 Task: Get directions from Fort Davis National Historic Site, Texas, United States to Myrtle Beach, South Carolina, United States and reverse  starting point and destination and check the flight options
Action: Mouse moved to (252, 58)
Screenshot: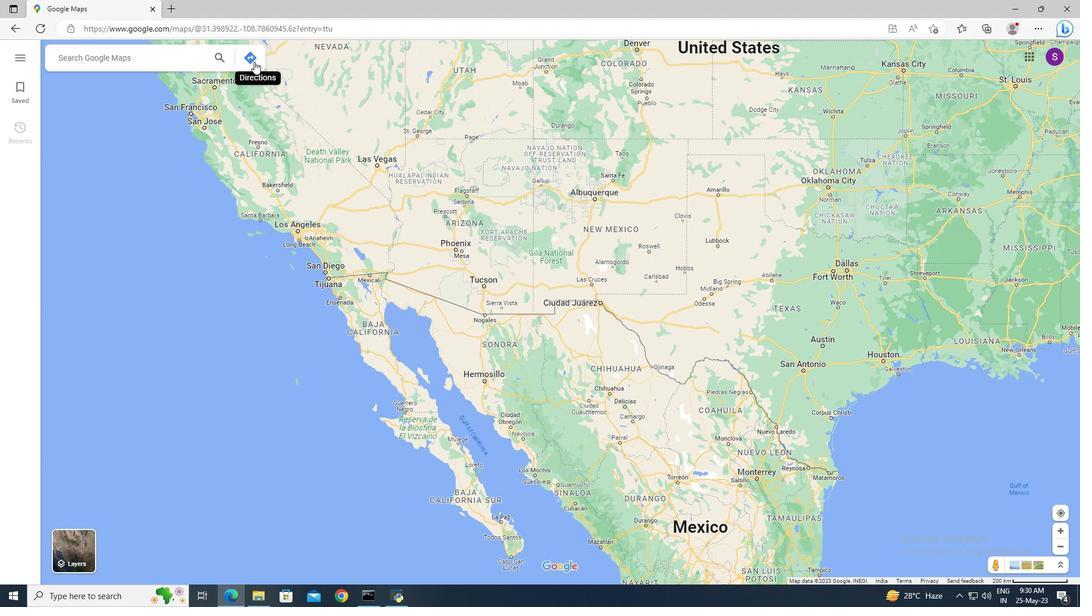 
Action: Mouse pressed left at (252, 58)
Screenshot: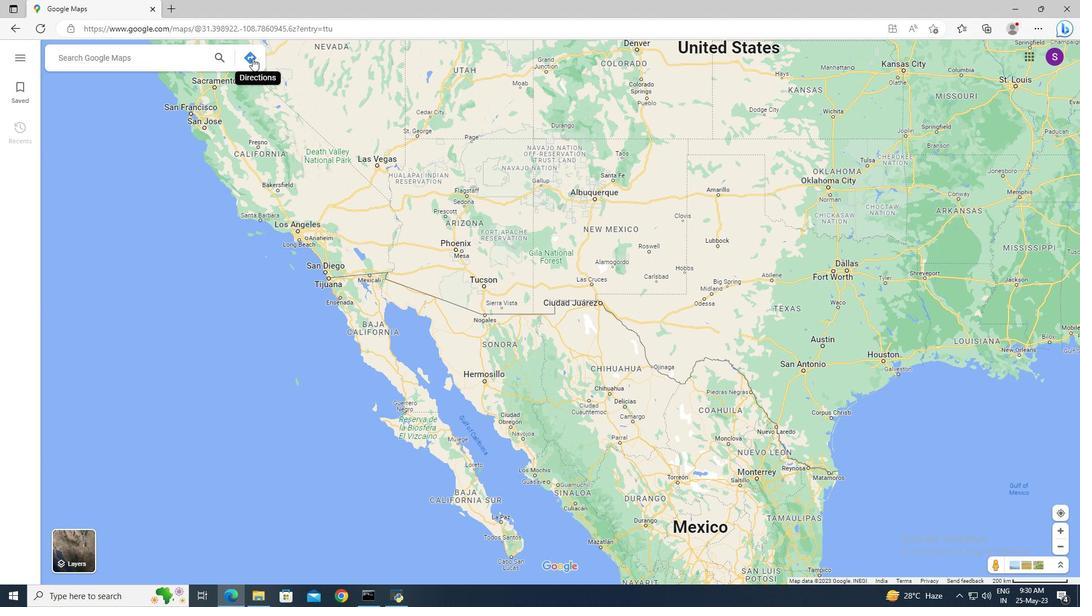 
Action: Mouse moved to (96, 88)
Screenshot: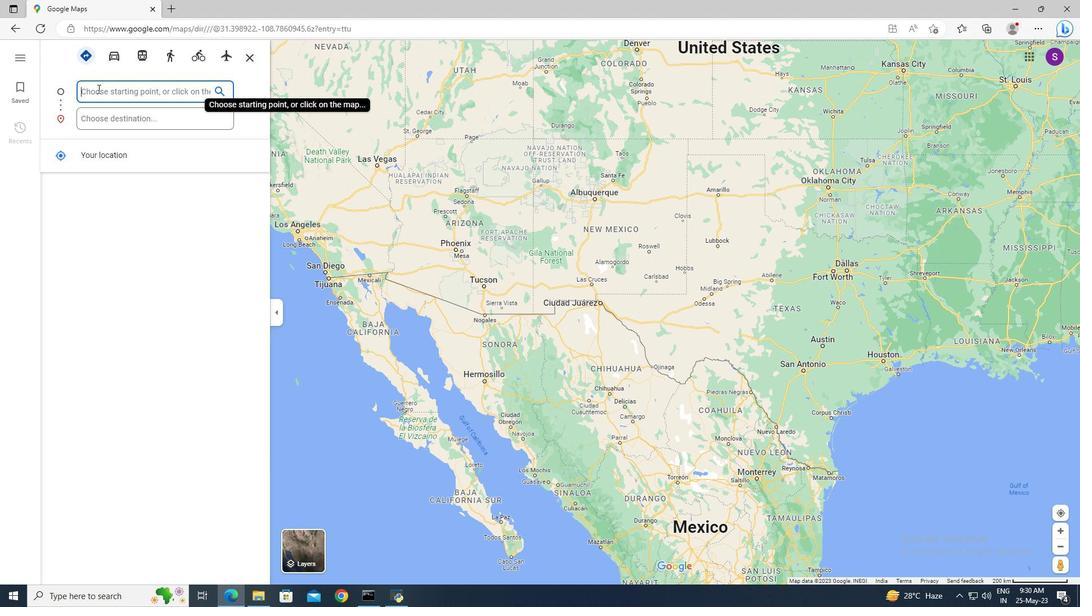 
Action: Mouse pressed left at (96, 88)
Screenshot: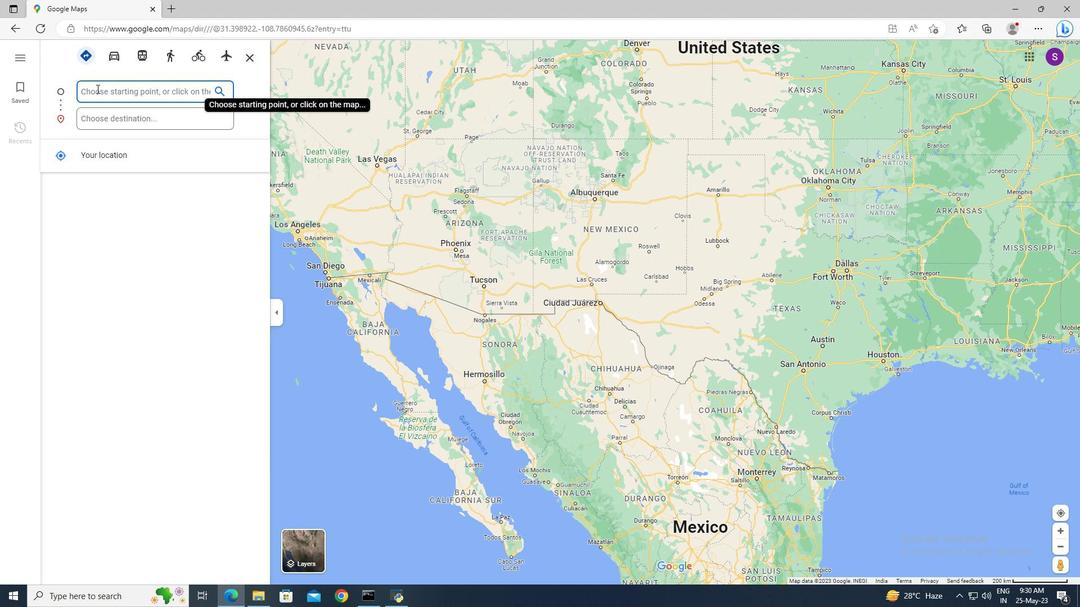 
Action: Key pressed <Key.shift>Fort<Key.space><Key.shift>Davis<Key.space><Key.shift>National<Key.space><Key.shift>Historic<Key.space><Key.shift_r>Site,<Key.space><Key.shift>T
Screenshot: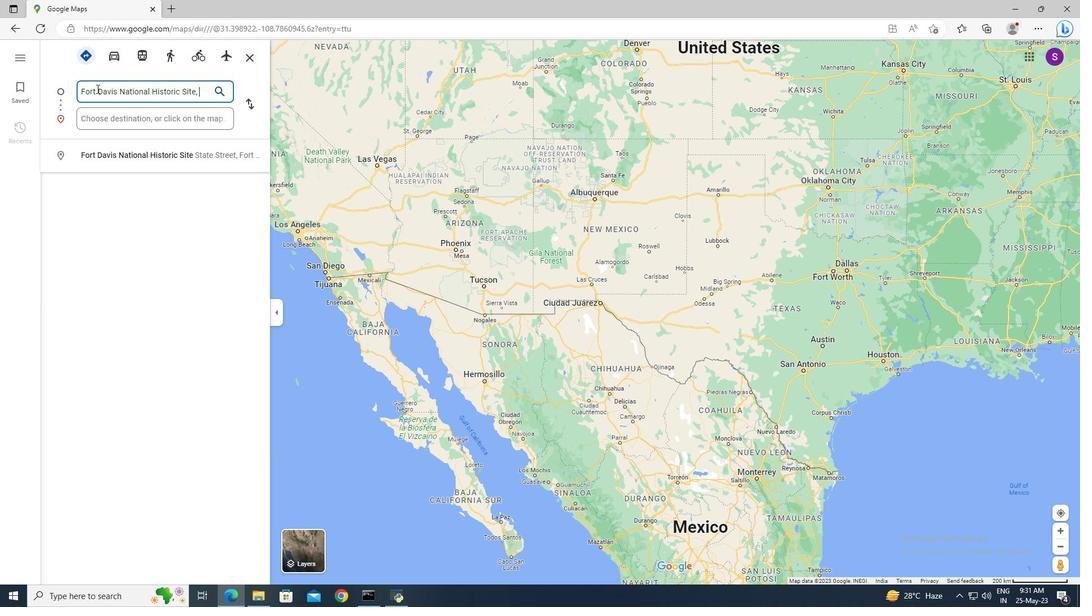 
Action: Mouse moved to (111, 152)
Screenshot: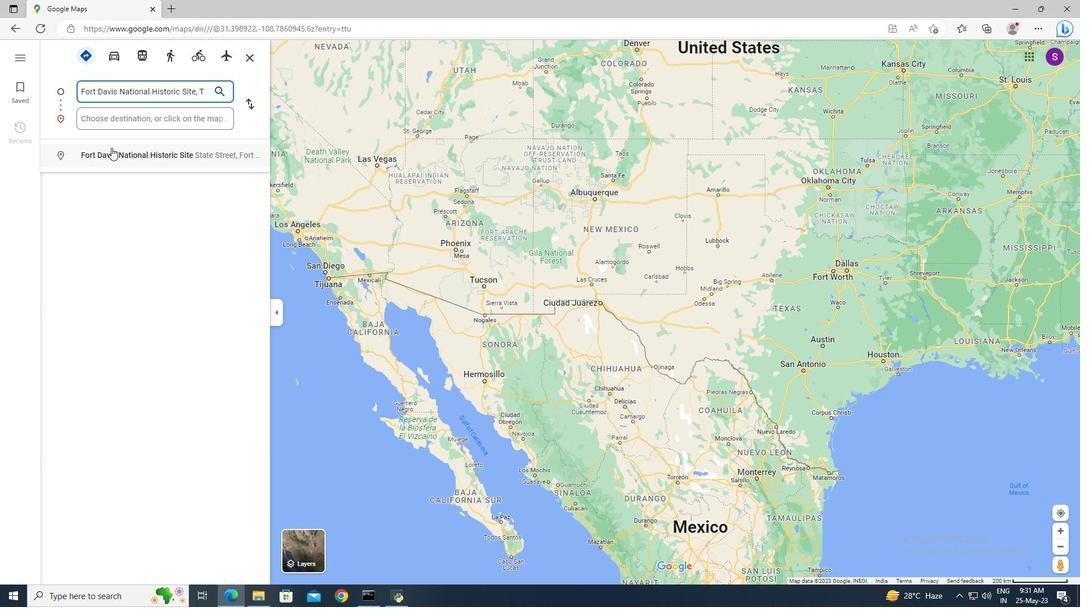 
Action: Mouse pressed left at (111, 152)
Screenshot: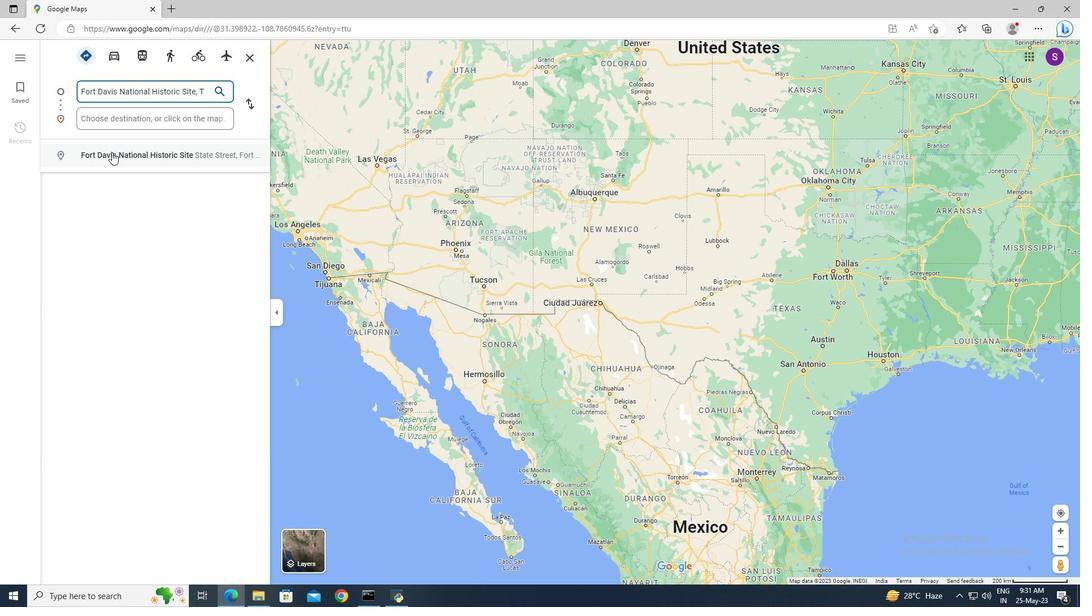 
Action: Mouse moved to (93, 115)
Screenshot: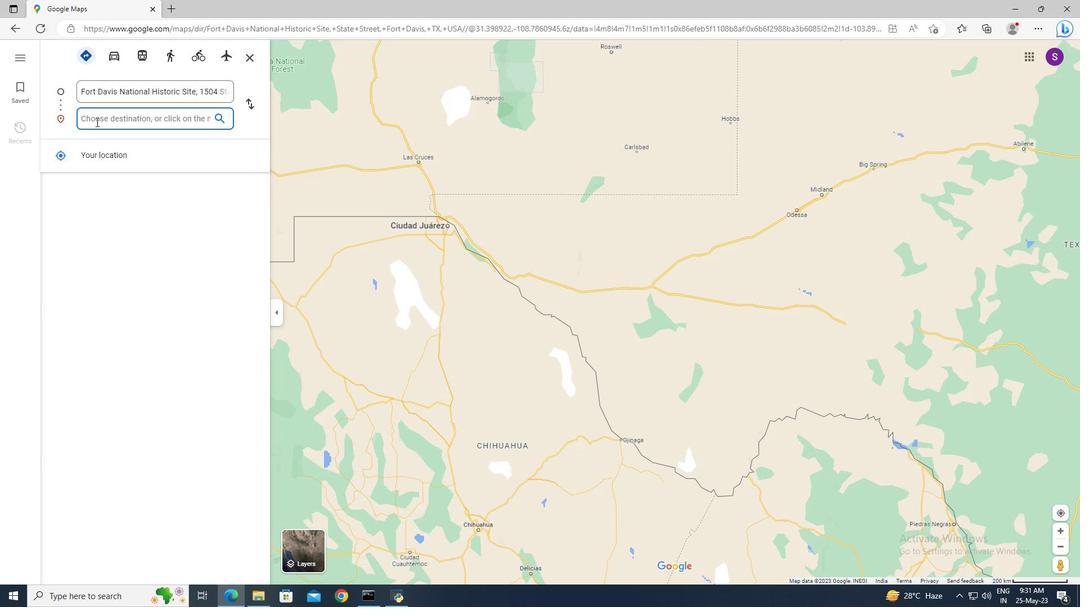 
Action: Mouse pressed left at (93, 115)
Screenshot: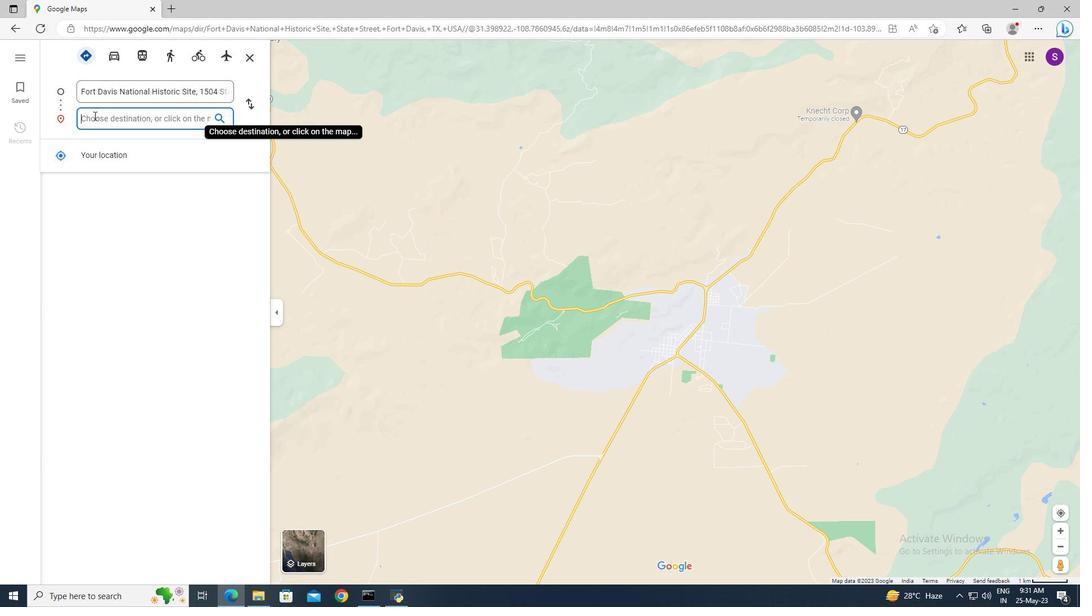 
Action: Key pressed <Key.shift>Myrtle<Key.space><Key.shift>Beach
Screenshot: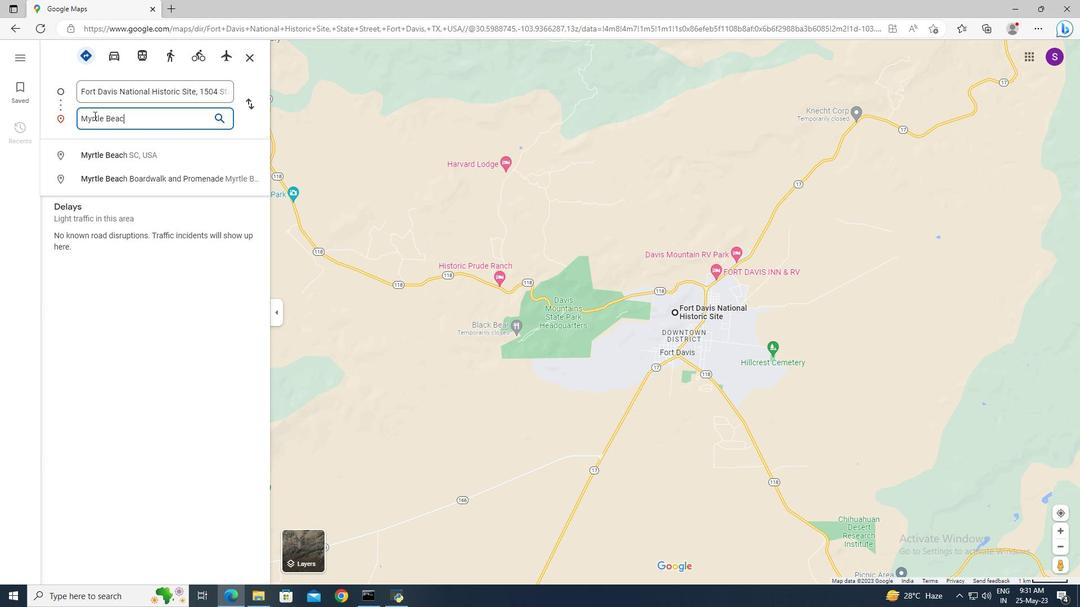 
Action: Mouse moved to (106, 153)
Screenshot: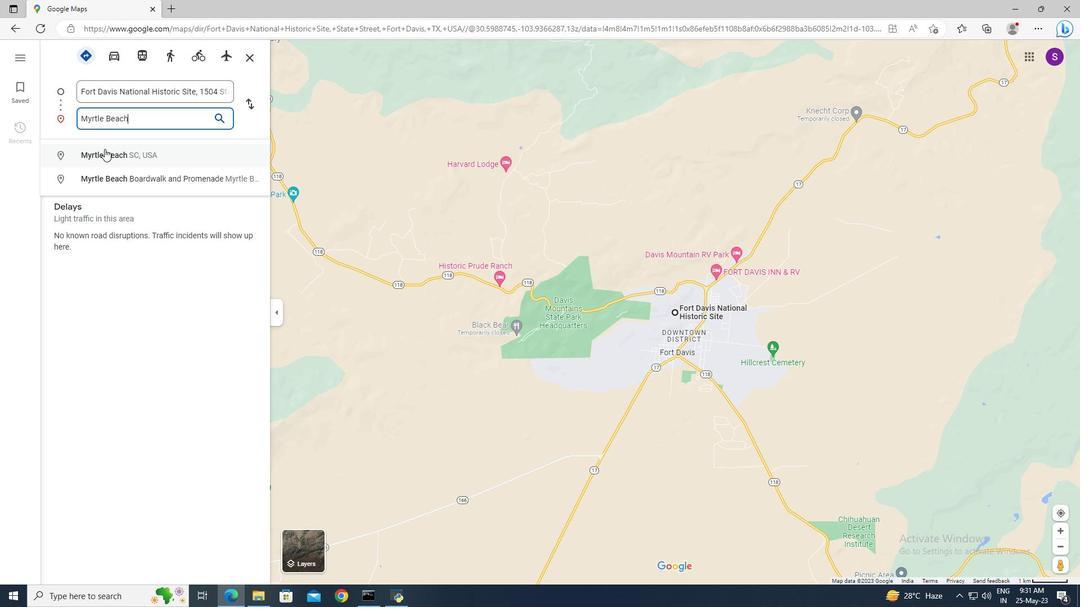 
Action: Mouse pressed left at (106, 153)
Screenshot: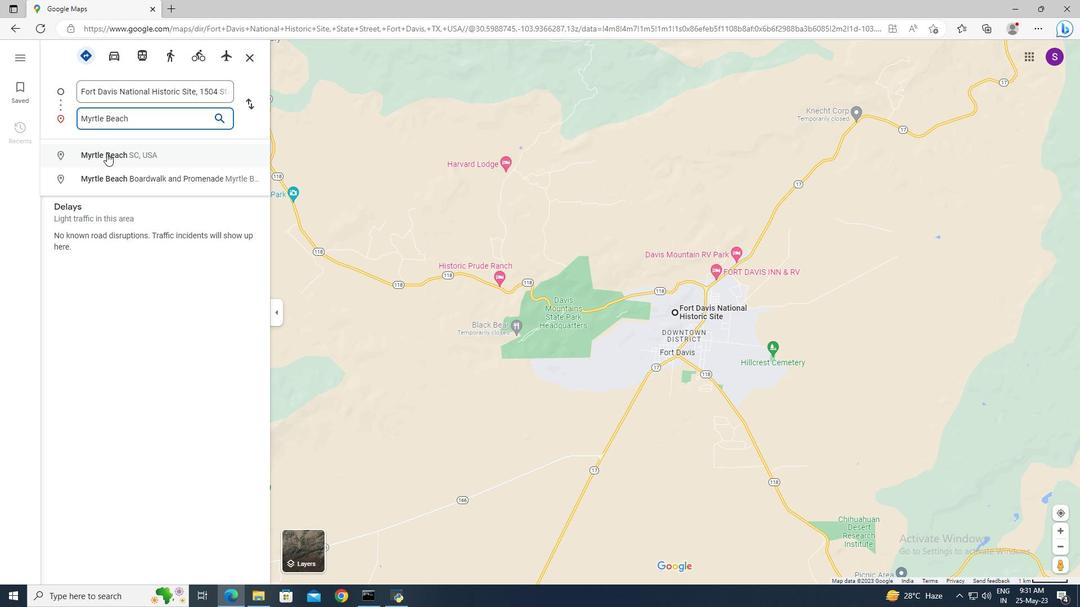 
Action: Mouse moved to (253, 110)
Screenshot: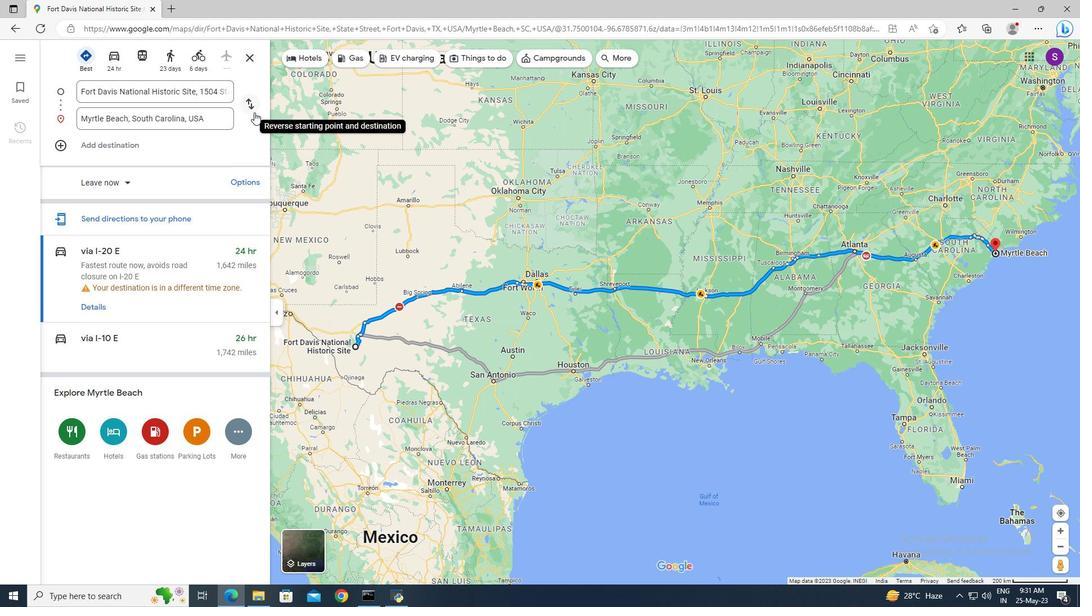 
Action: Mouse pressed left at (253, 110)
Screenshot: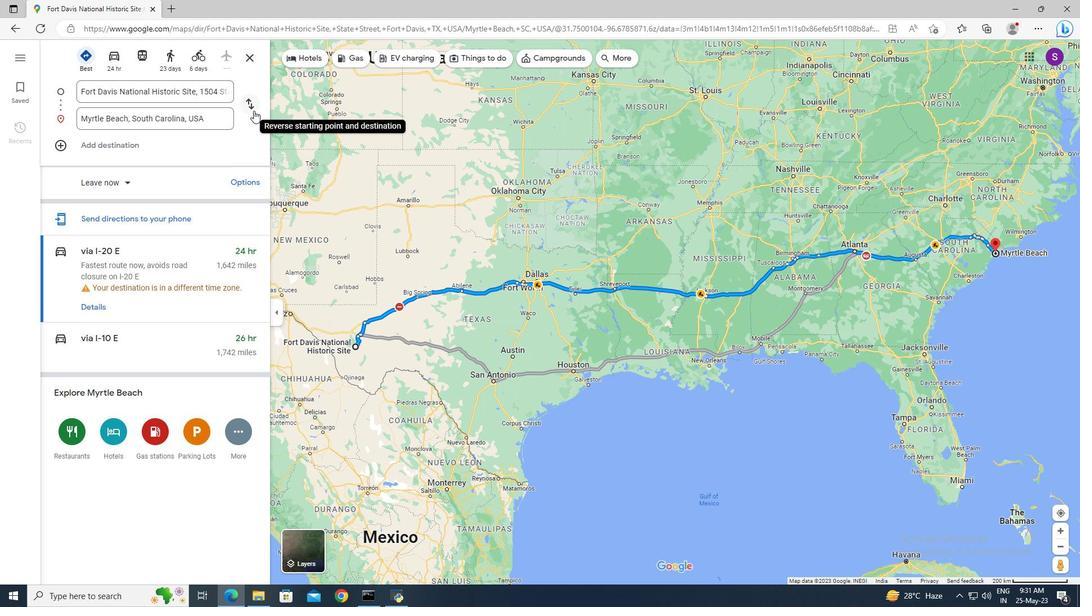 
Action: Mouse moved to (246, 186)
Screenshot: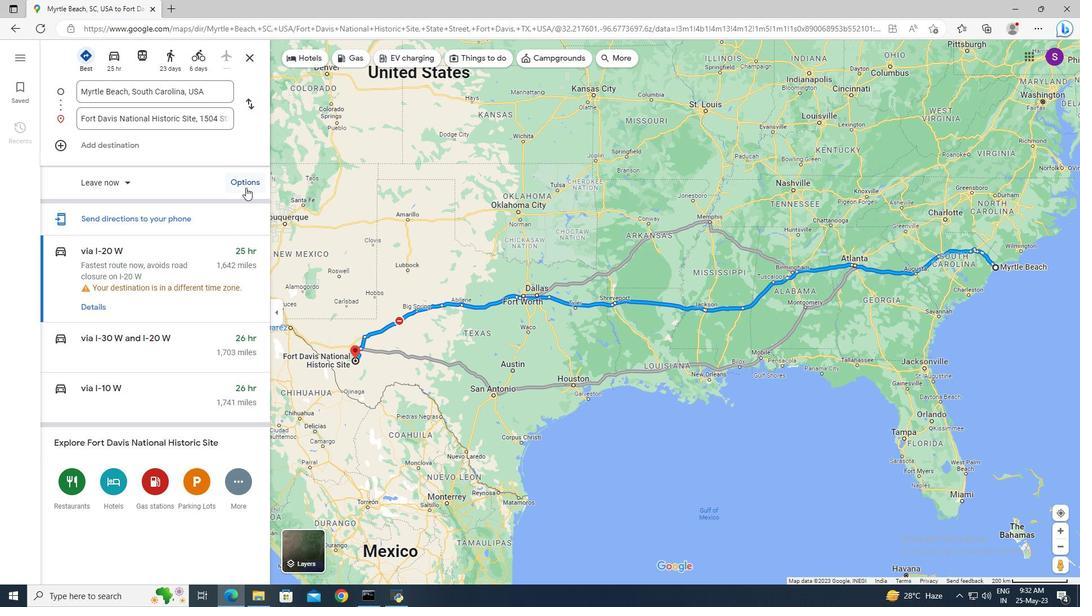 
Action: Mouse pressed left at (246, 186)
Screenshot: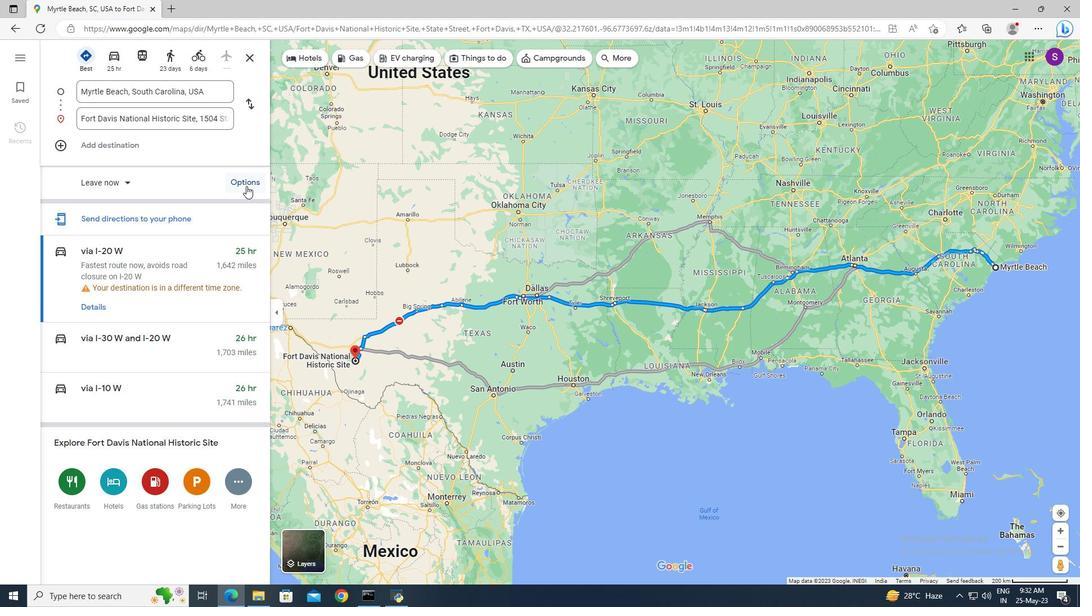 
Action: Mouse moved to (155, 220)
Screenshot: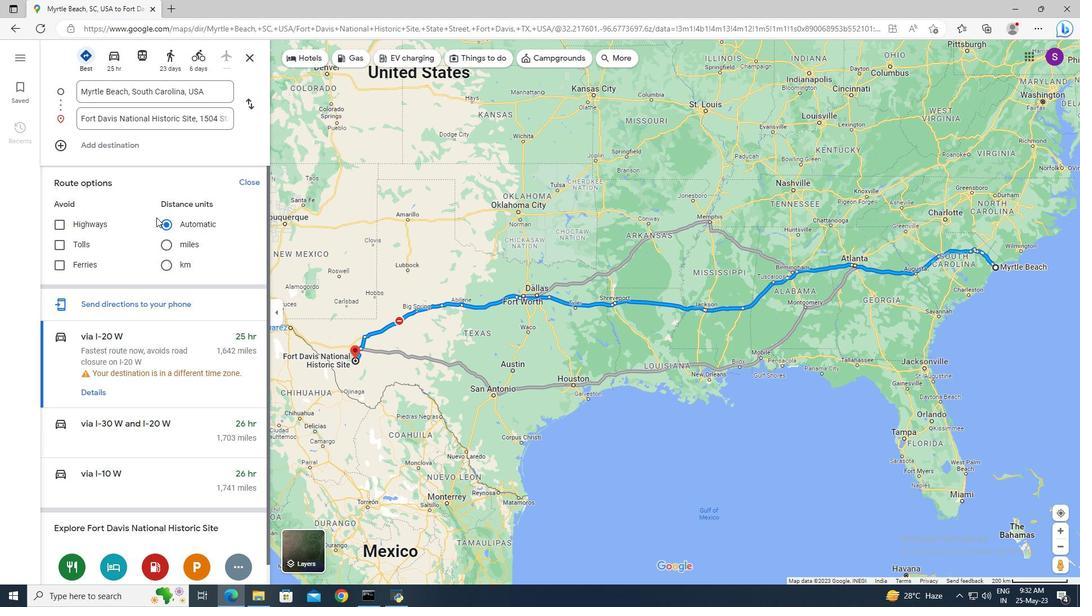 
Action: Mouse scrolled (155, 220) with delta (0, 0)
Screenshot: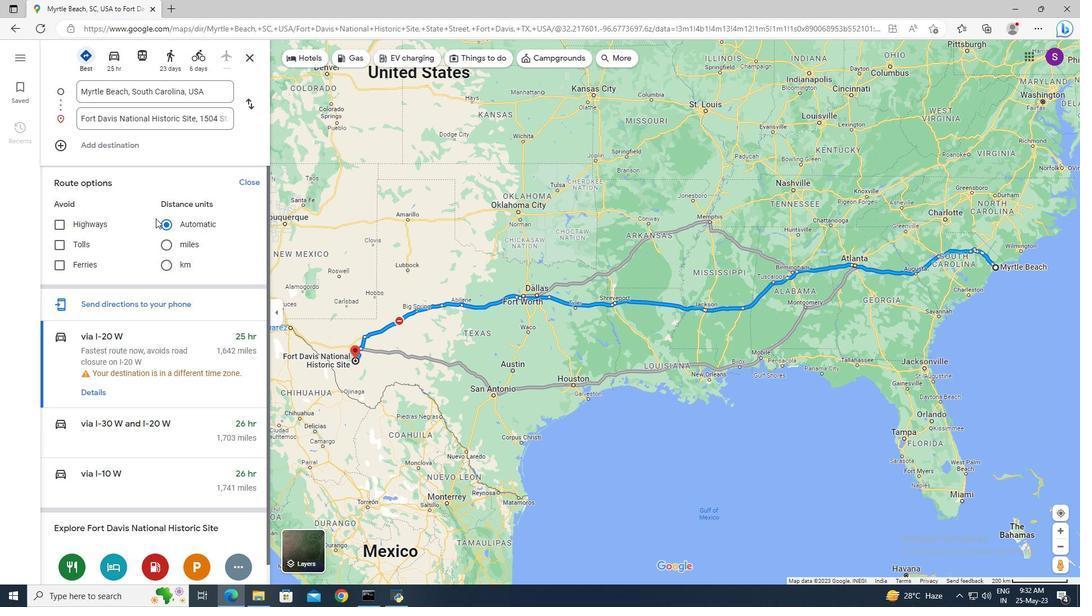 
Action: Mouse scrolled (155, 221) with delta (0, 0)
Screenshot: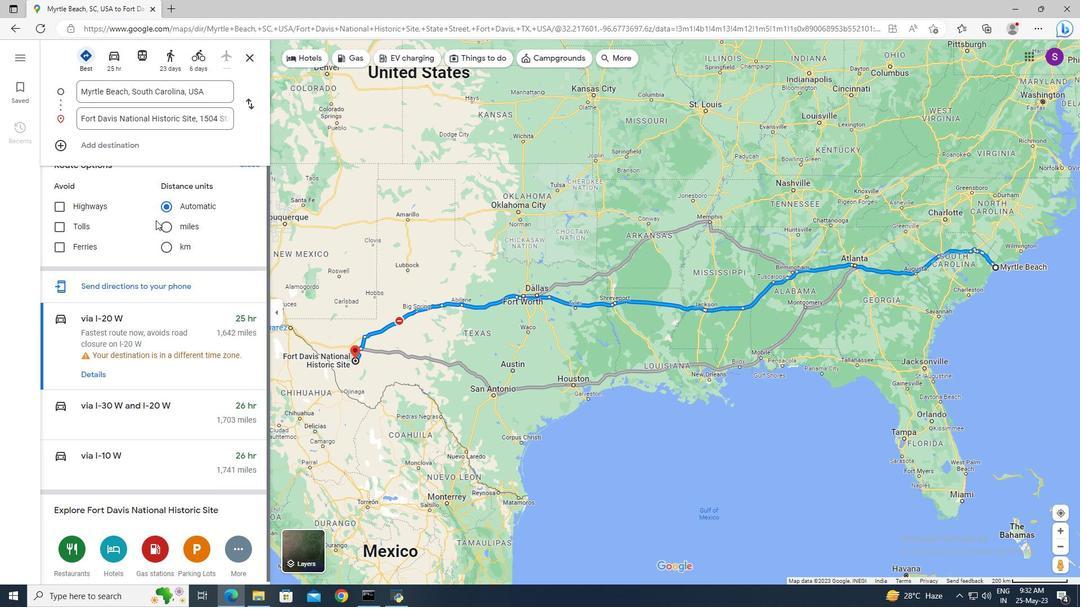 
Action: Mouse moved to (239, 183)
Screenshot: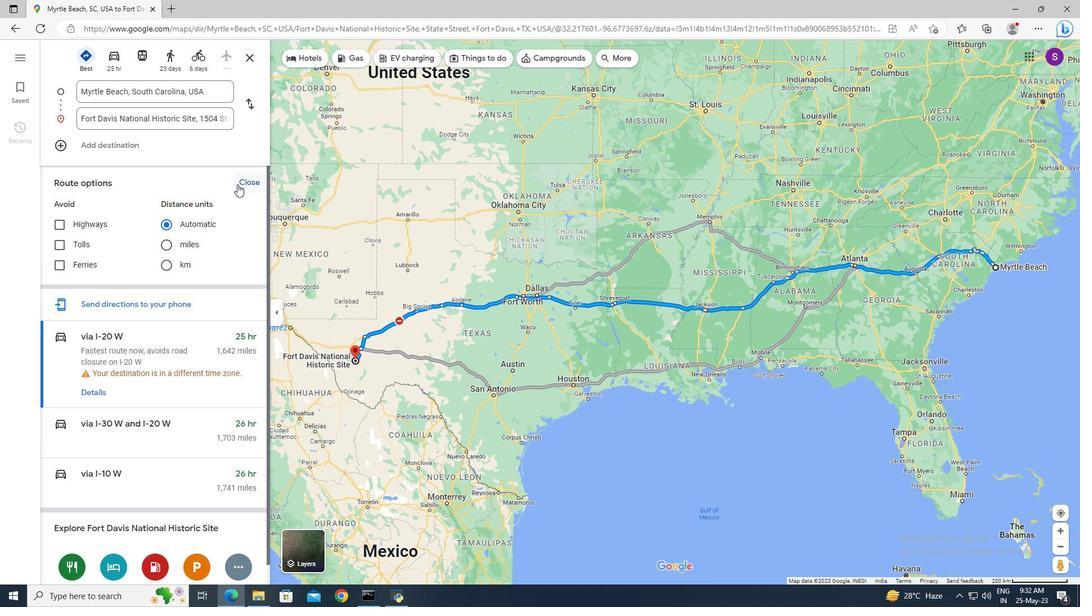 
Action: Mouse pressed left at (239, 183)
Screenshot: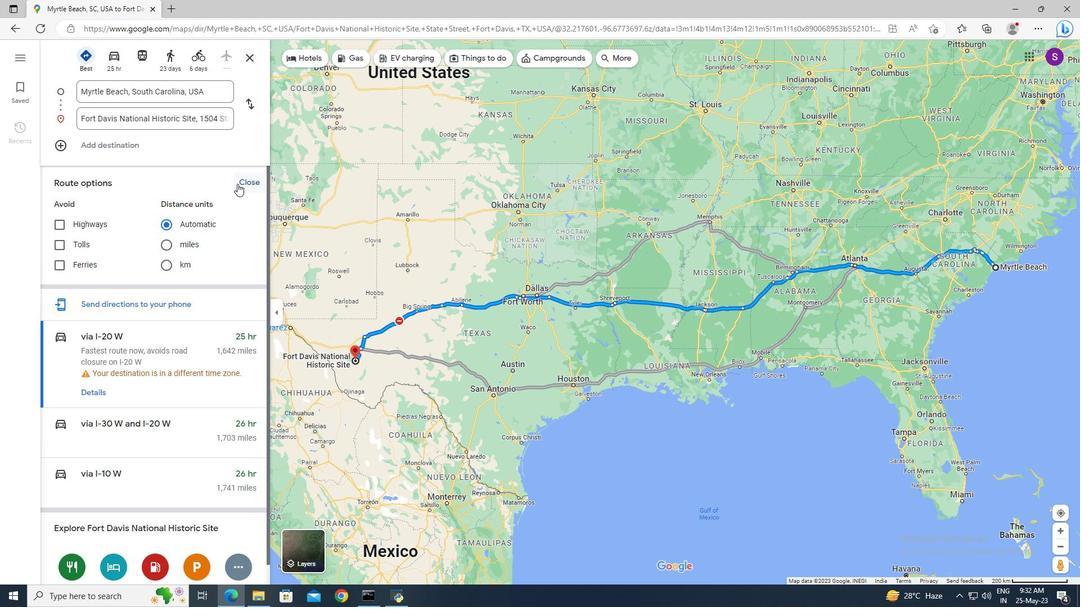 
Action: Mouse moved to (625, 59)
Screenshot: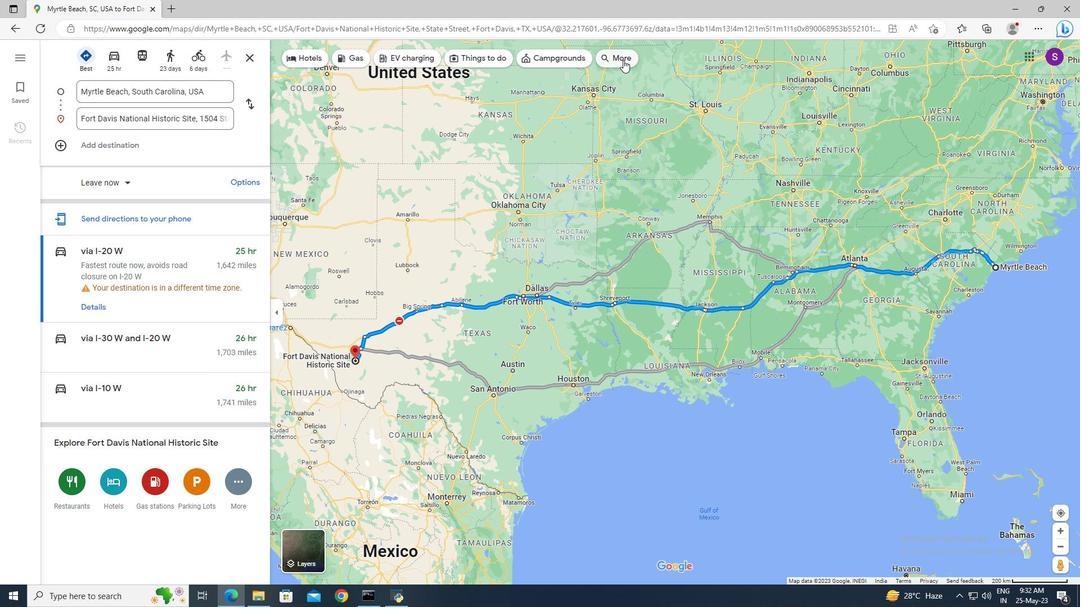 
Action: Mouse pressed left at (625, 59)
Screenshot: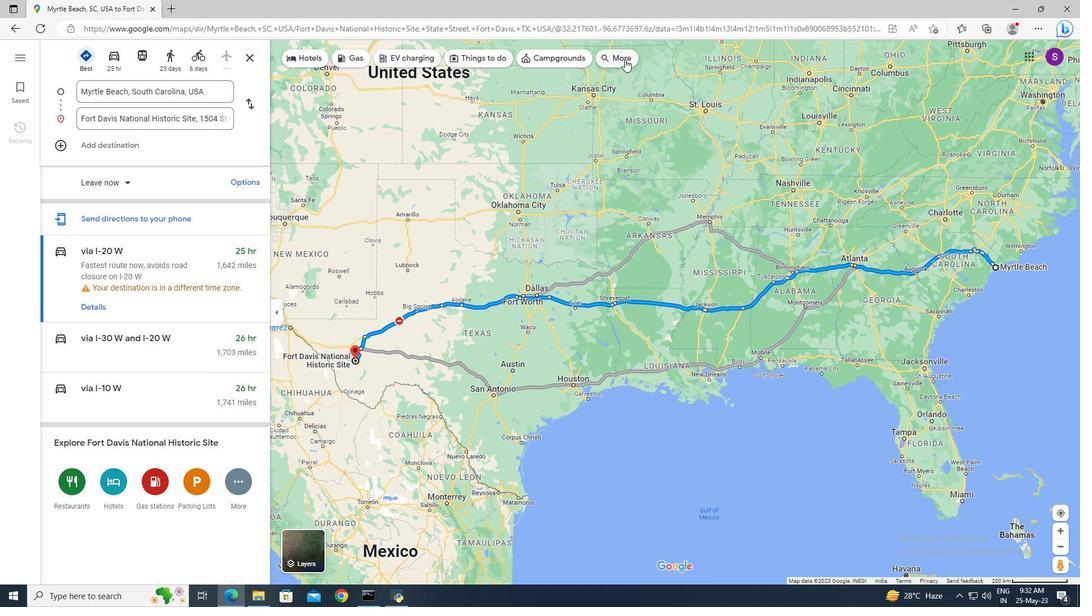 
Action: Mouse moved to (249, 60)
Screenshot: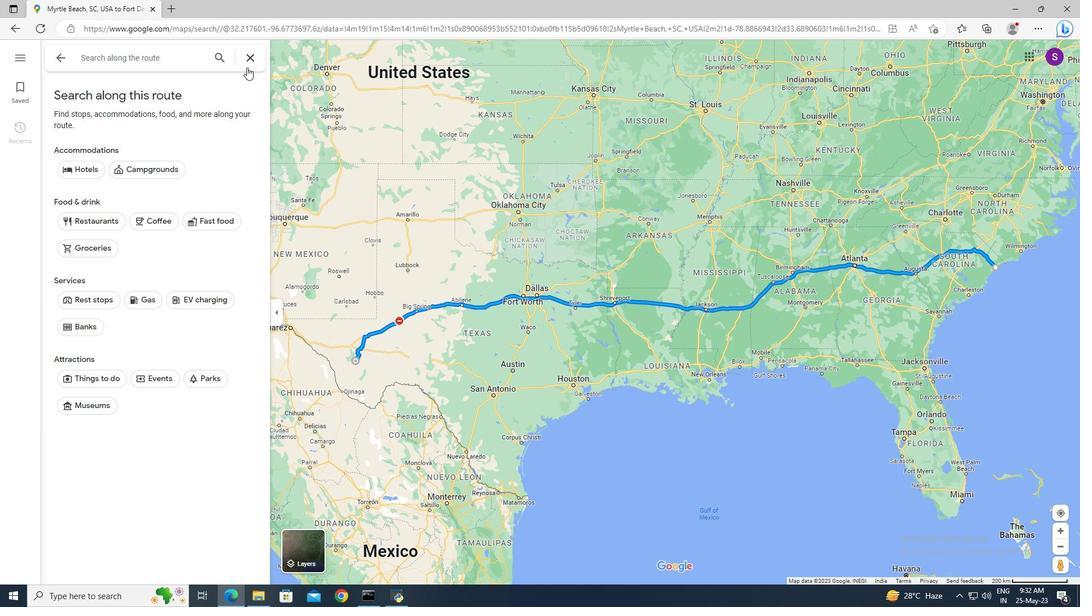 
Action: Mouse pressed left at (249, 60)
Screenshot: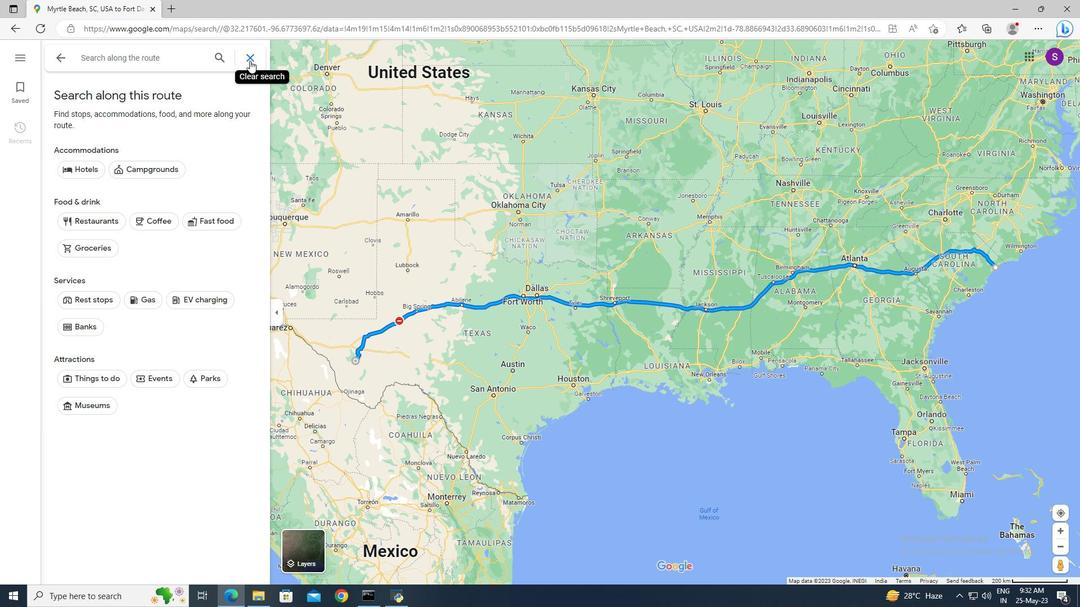 
Action: Mouse moved to (249, 60)
Screenshot: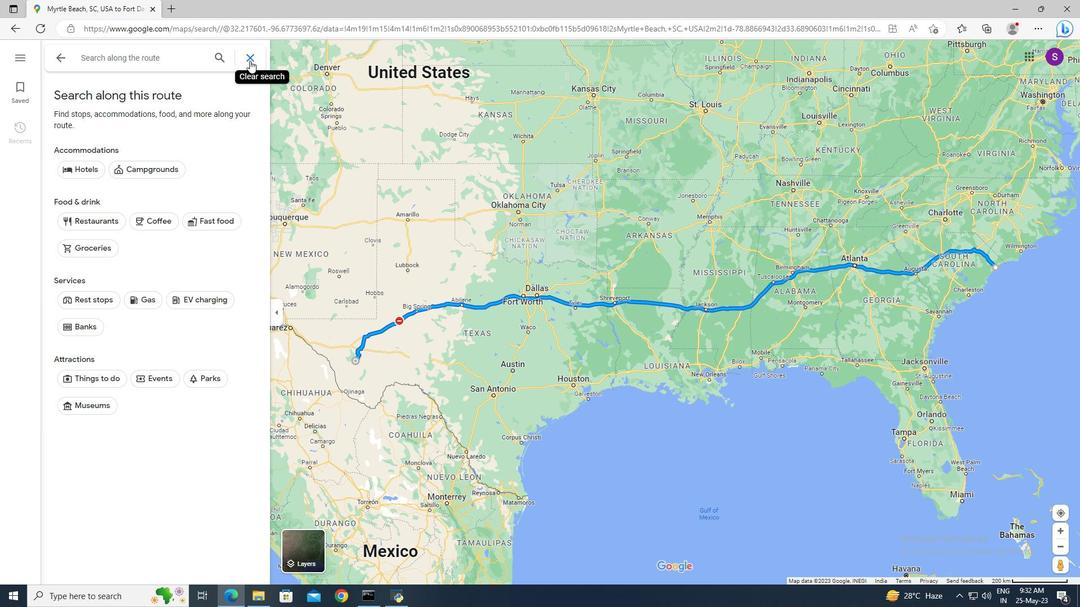 
